 Task: Create in the project Whiteboard in Backlog an issue 'Implement a new cloud-based risk management system for a company with advanced risk assessment and mitigation features', assign it to team member softage.1@softage.net and change the status to IN PROGRESS.
Action: Mouse moved to (72, 196)
Screenshot: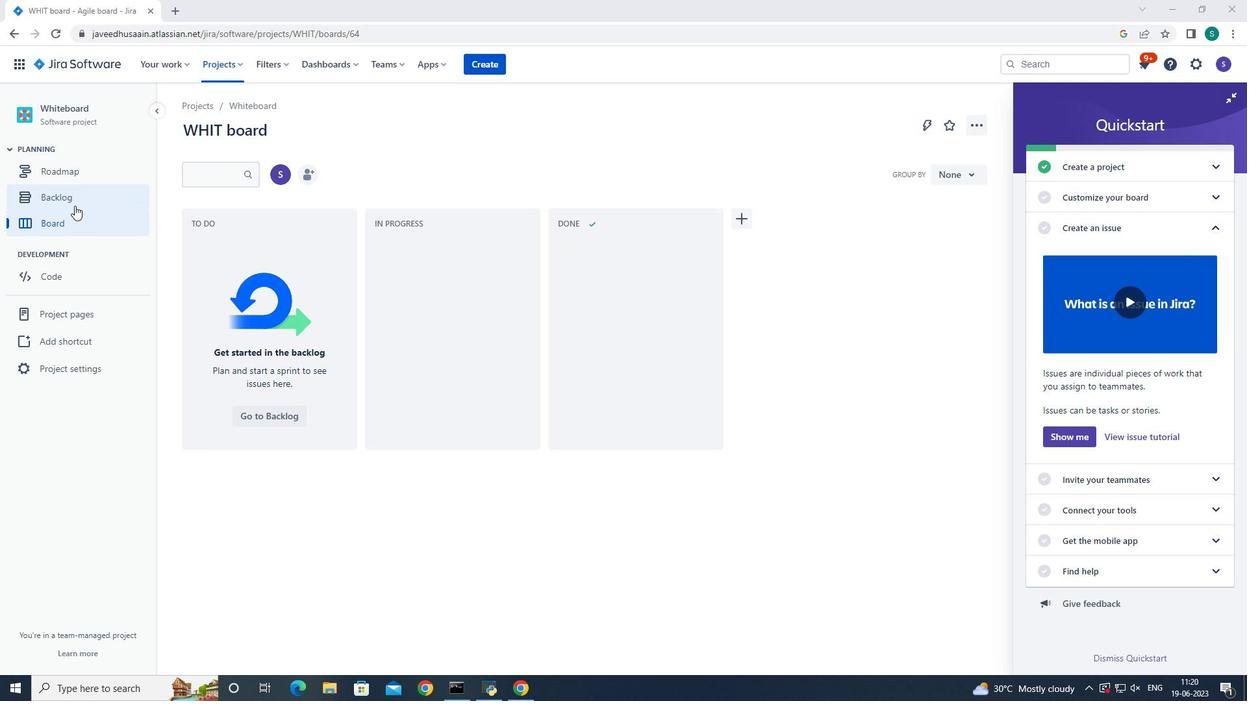 
Action: Mouse pressed left at (72, 196)
Screenshot: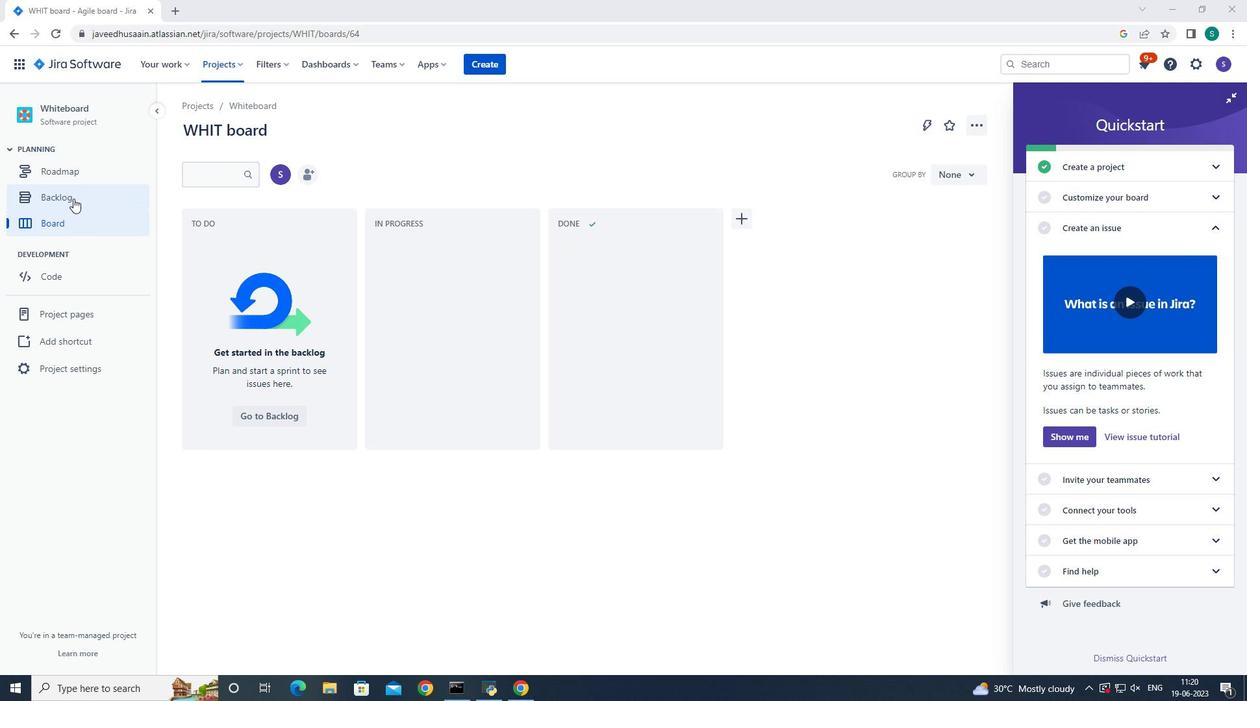 
Action: Mouse moved to (430, 263)
Screenshot: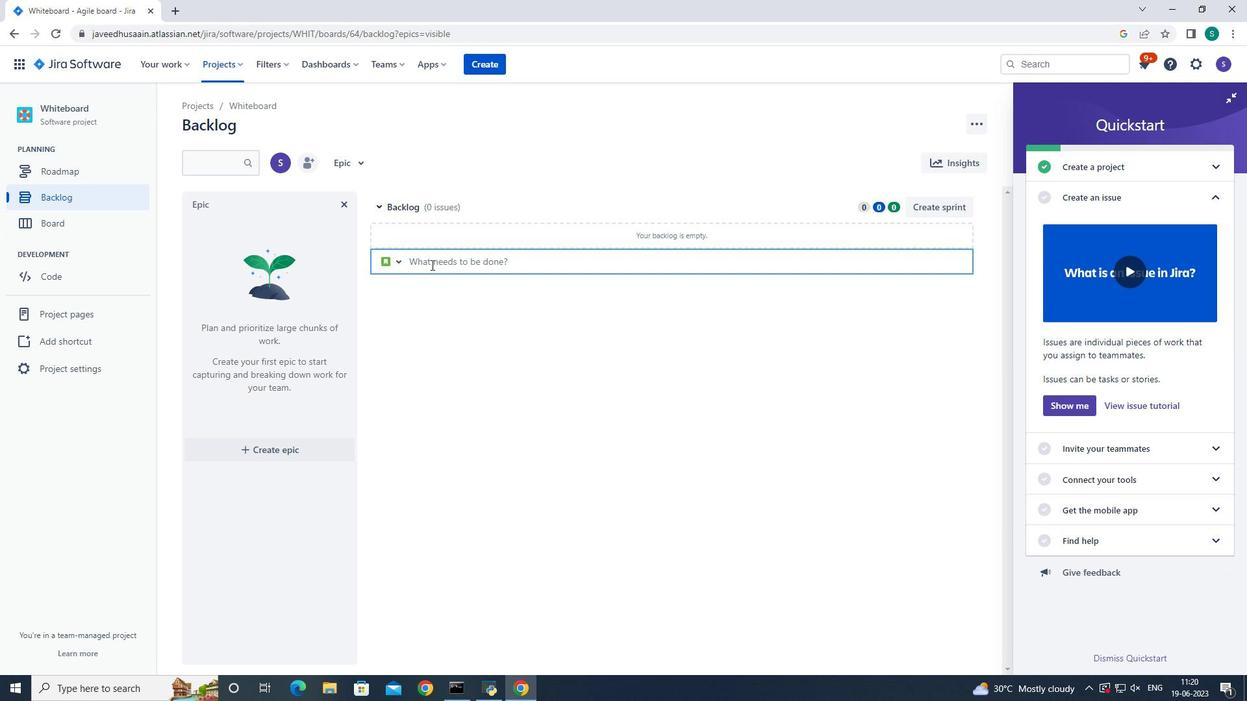 
Action: Mouse pressed left at (430, 263)
Screenshot: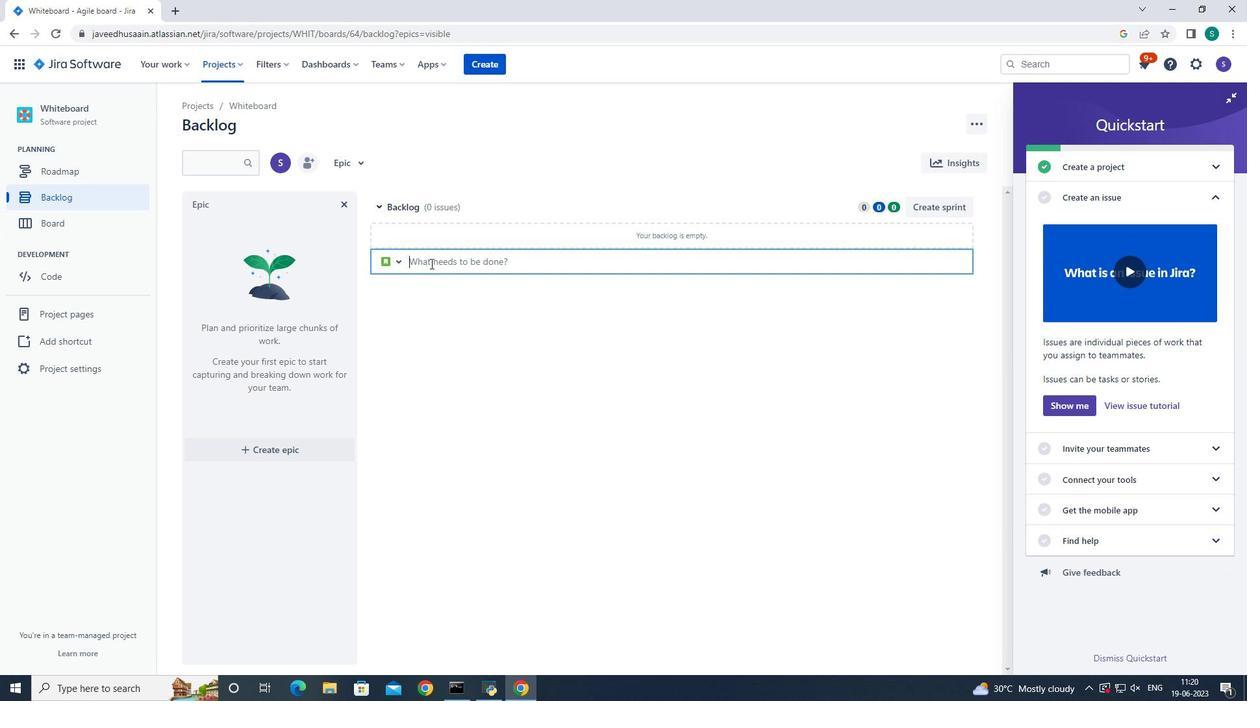 
Action: Key pressed <Key.shift>Implement<Key.space>a<Key.space>new<Key.space>cloud-based<Key.space>risk<Key.space>management<Key.space>system<Key.space>for<Key.space>a<Key.space>company<Key.space>with<Key.space>advanced<Key.space>risk<Key.space>assessment<Key.space>and<Key.space>mitigation<Key.space>feau<Key.backspace>tures<Key.enter>
Screenshot: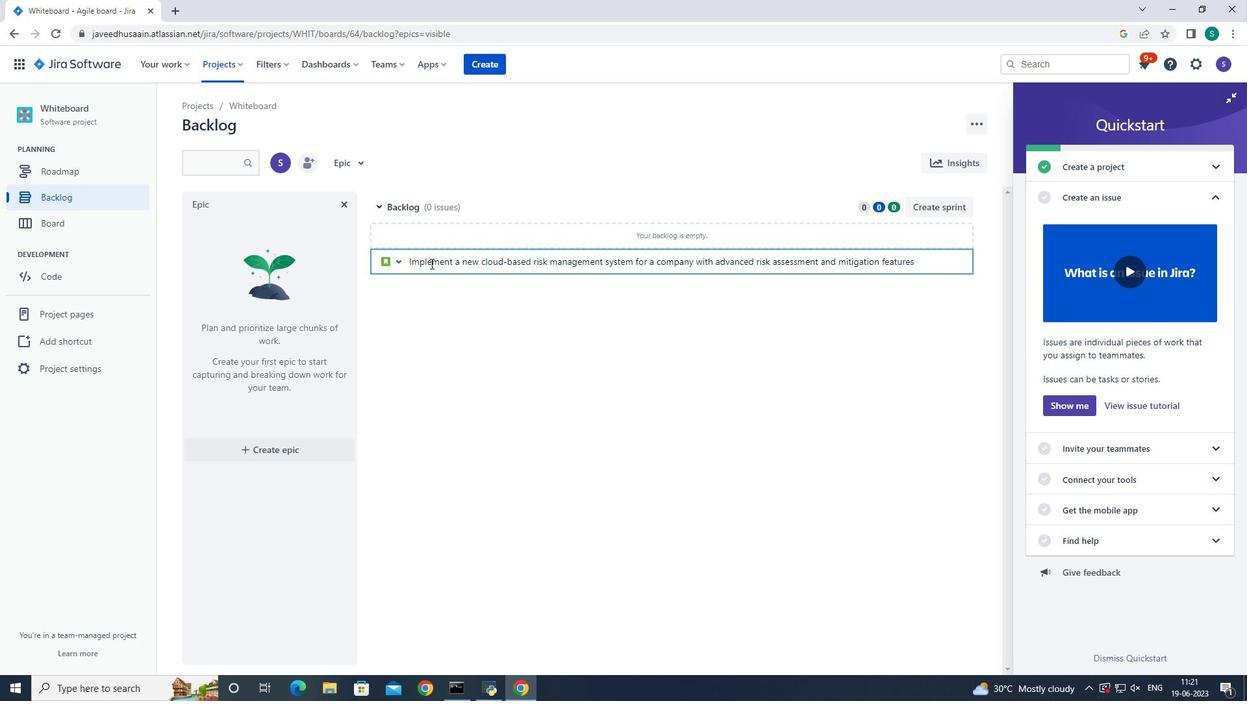 
Action: Mouse moved to (929, 235)
Screenshot: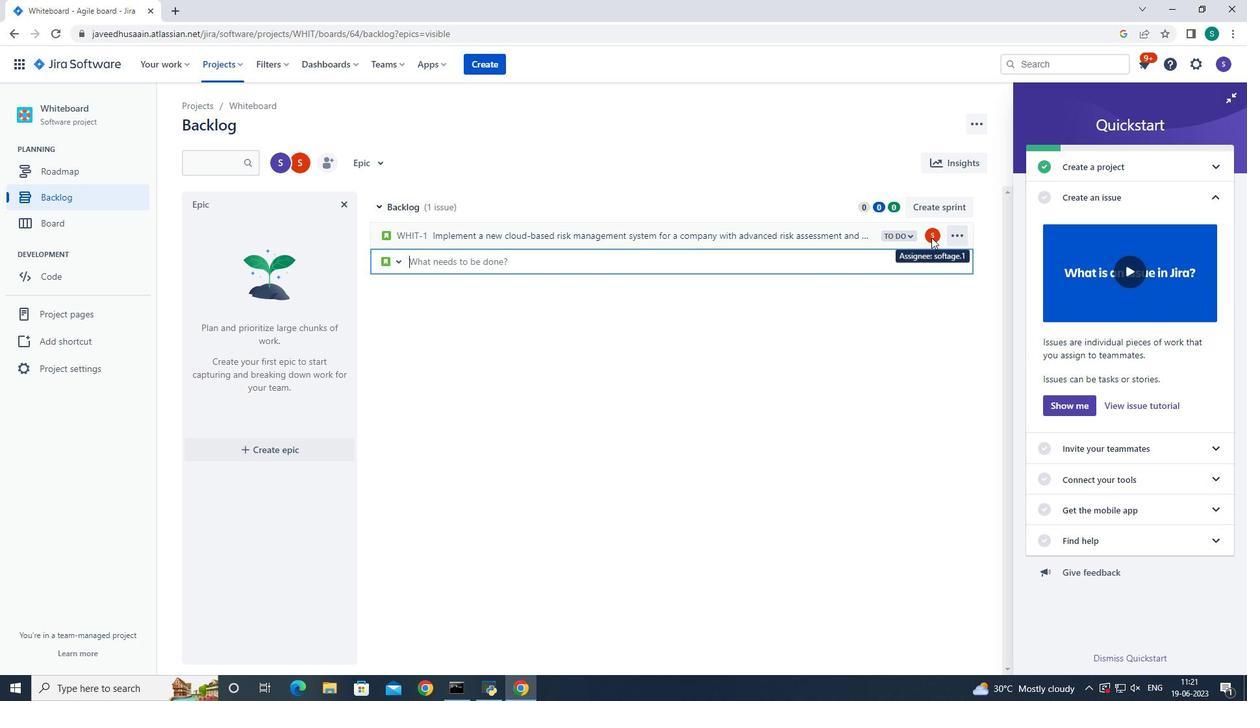 
Action: Mouse pressed left at (929, 235)
Screenshot: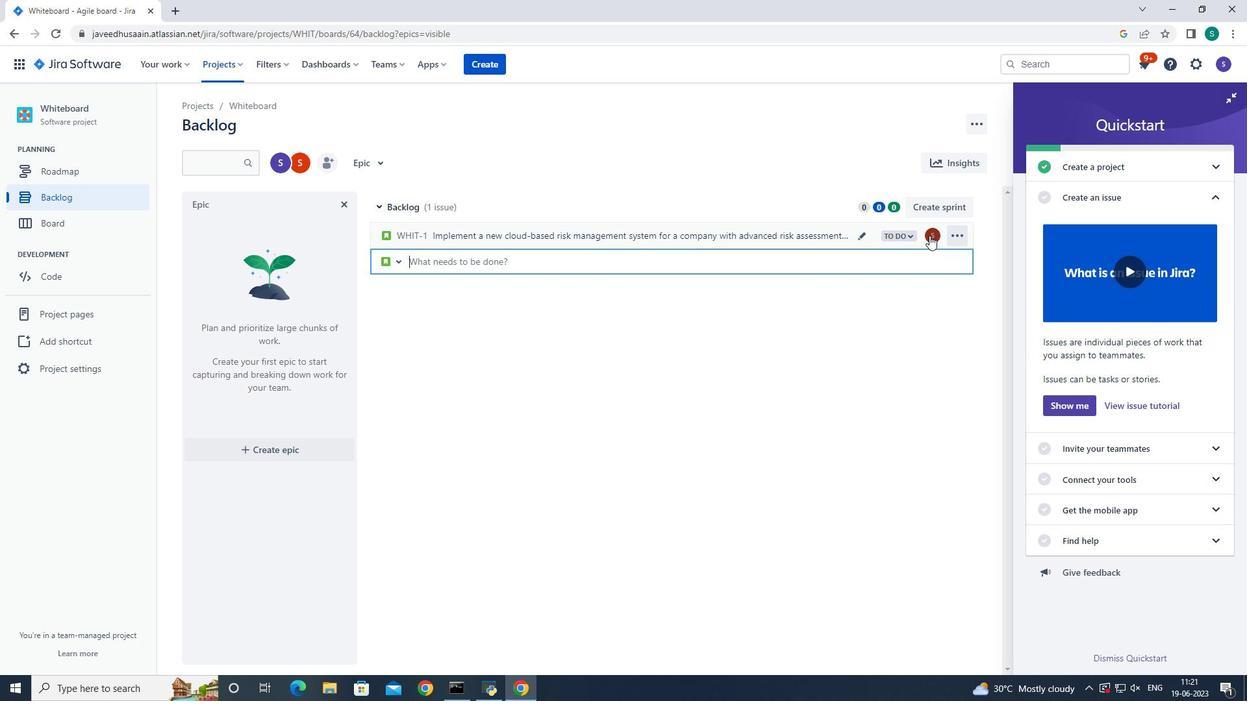 
Action: Mouse moved to (918, 238)
Screenshot: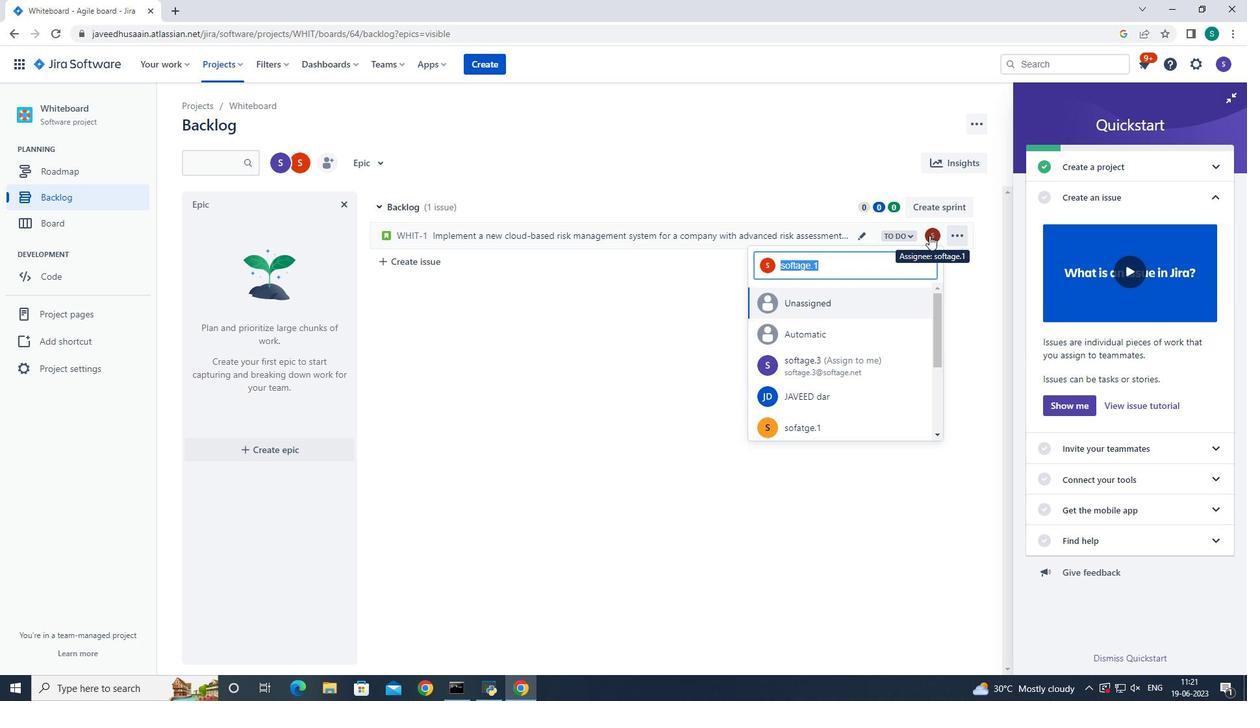 
Action: Key pressed <Key.backspace>softage.1<Key.shift>@softage.net
Screenshot: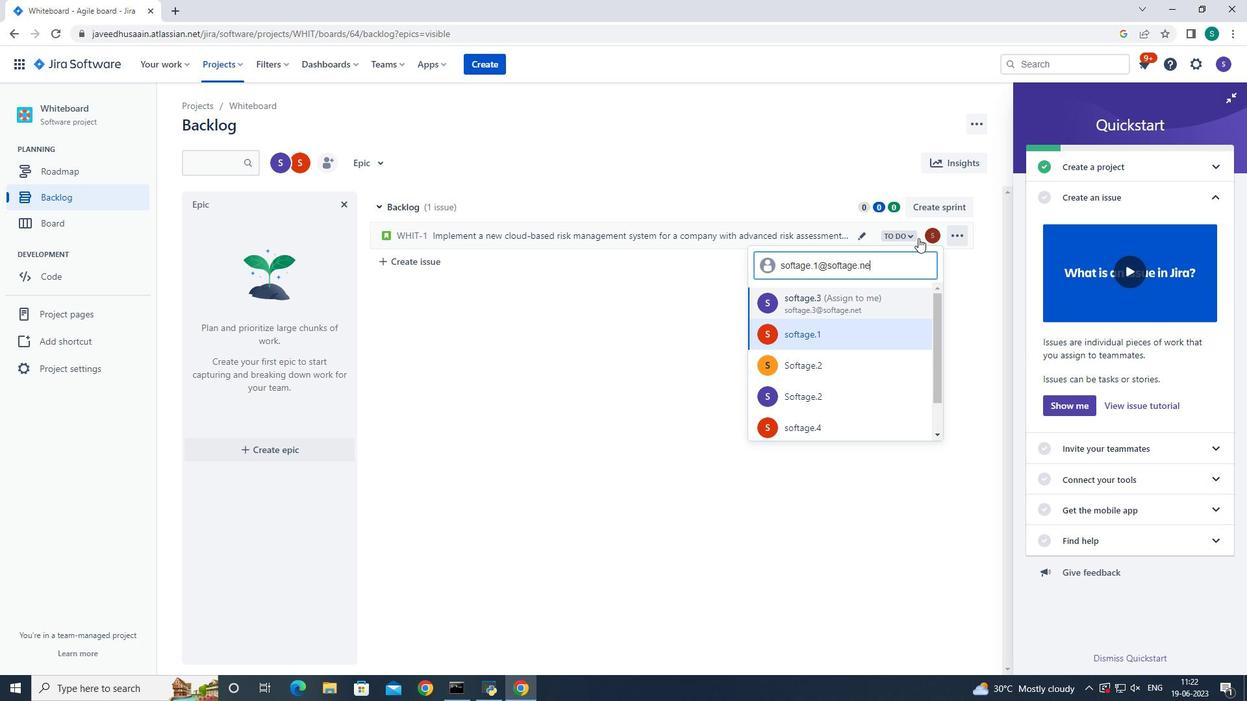 
Action: Mouse moved to (798, 302)
Screenshot: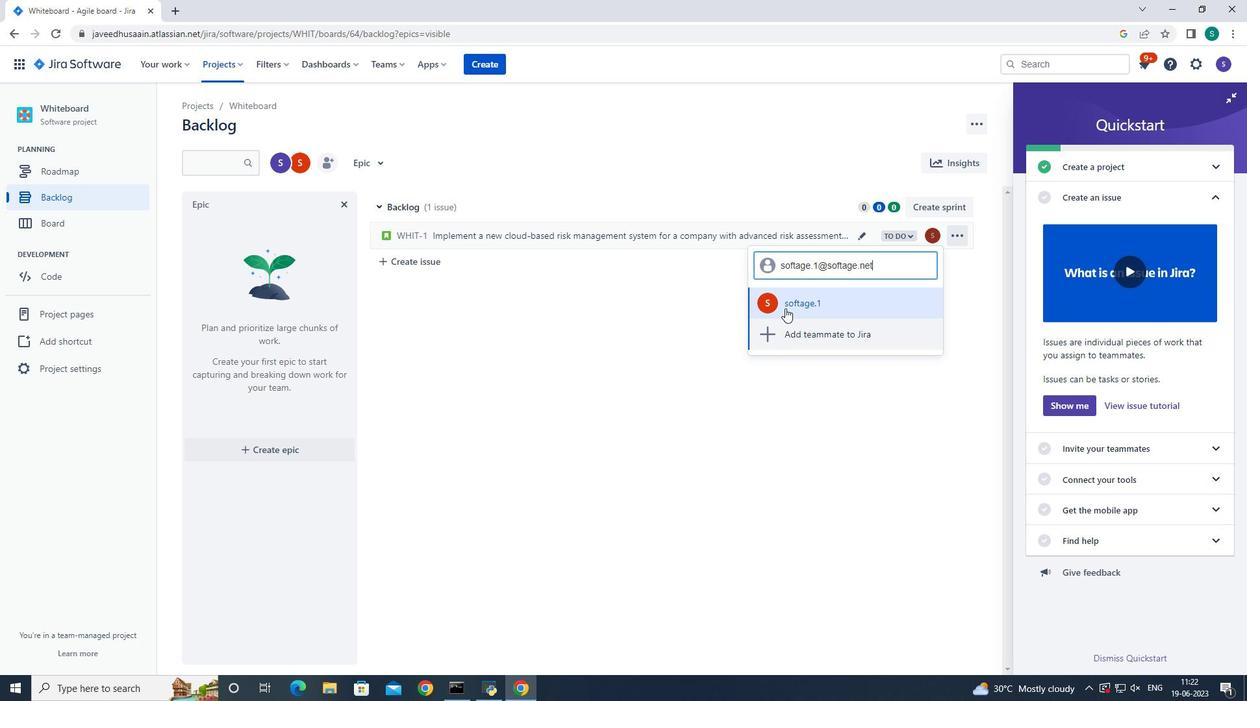 
Action: Mouse pressed left at (798, 302)
Screenshot: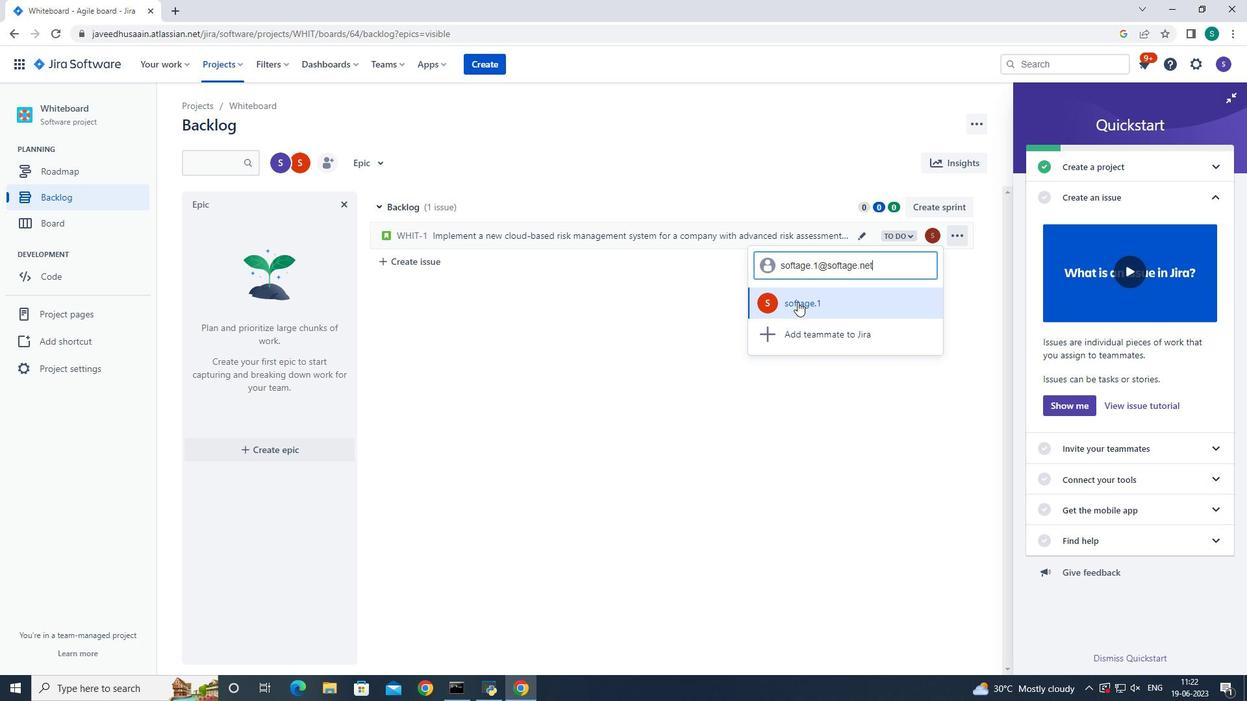 
Action: Mouse moved to (911, 239)
Screenshot: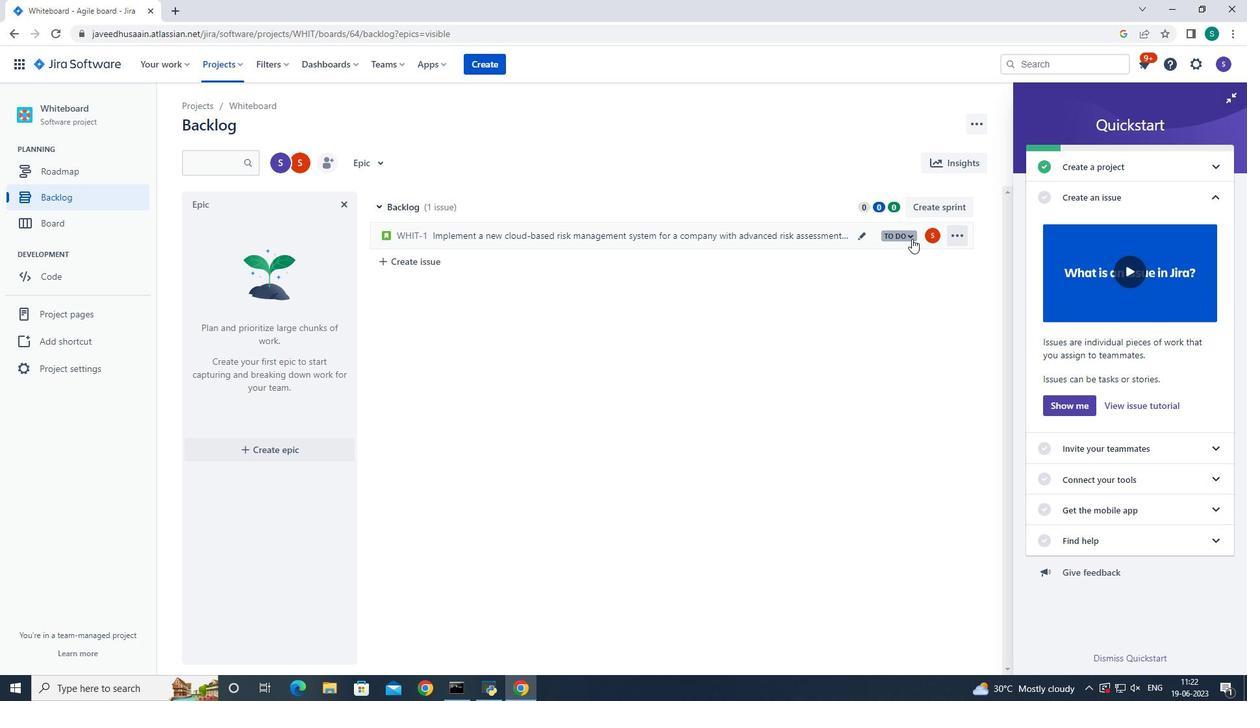 
Action: Mouse pressed left at (911, 239)
Screenshot: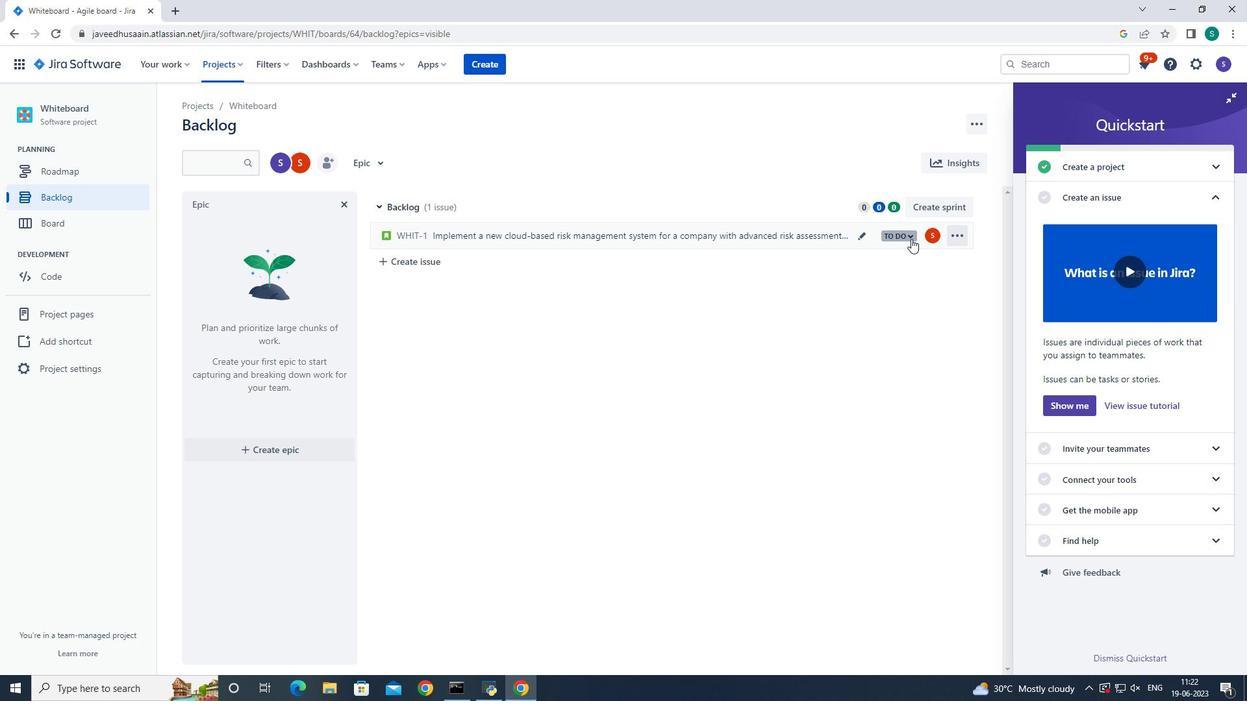 
Action: Mouse moved to (911, 264)
Screenshot: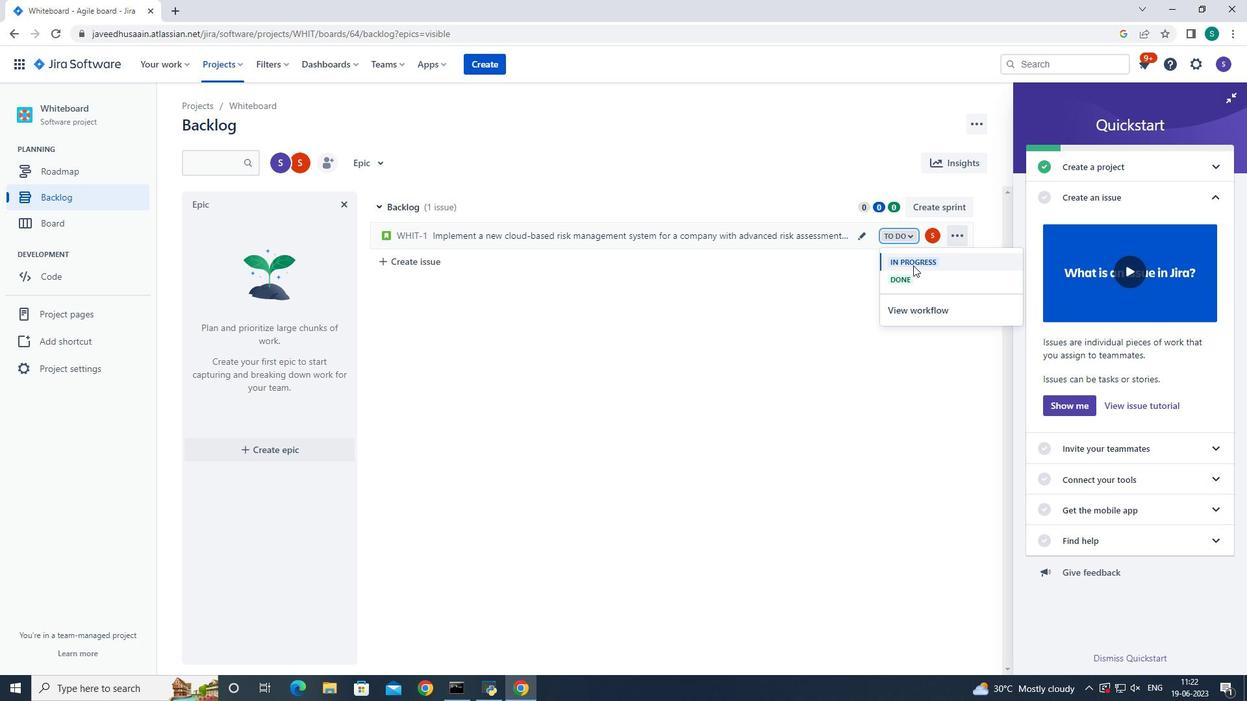 
Action: Mouse pressed left at (911, 264)
Screenshot: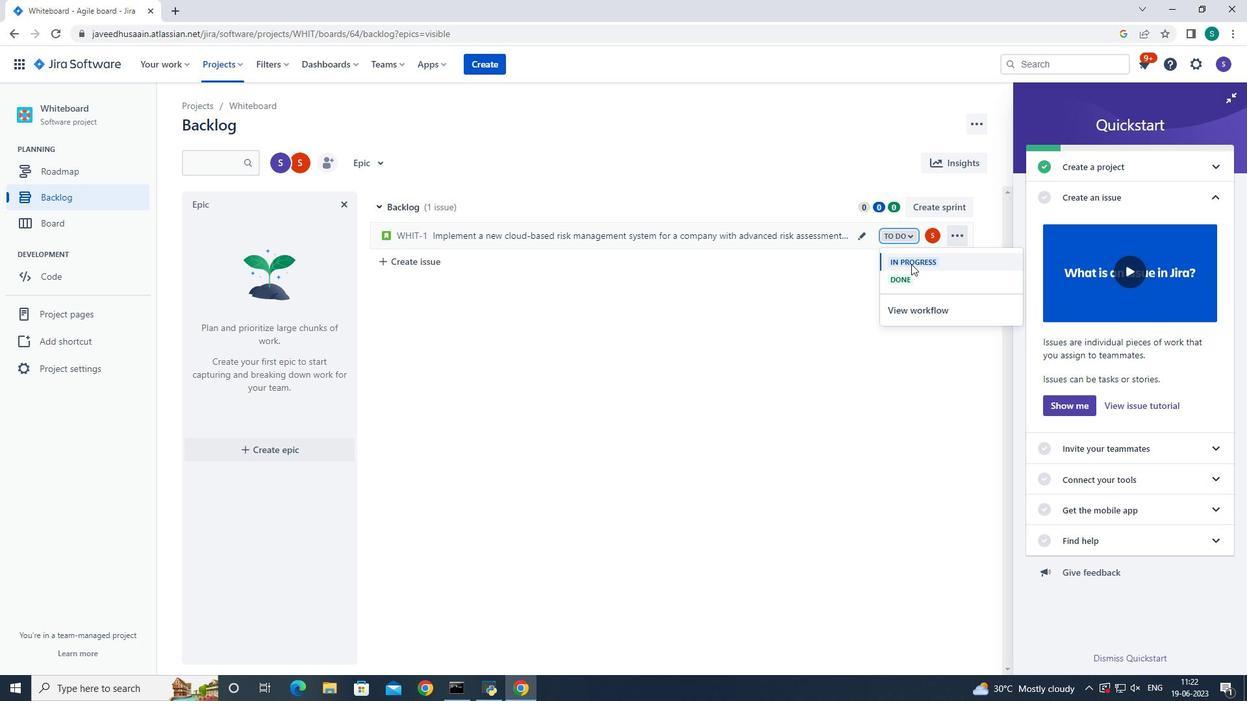 
